 Task: Set the new peak amplitude for the amplify effect to 1.6616 dB.
Action: Mouse moved to (349, 24)
Screenshot: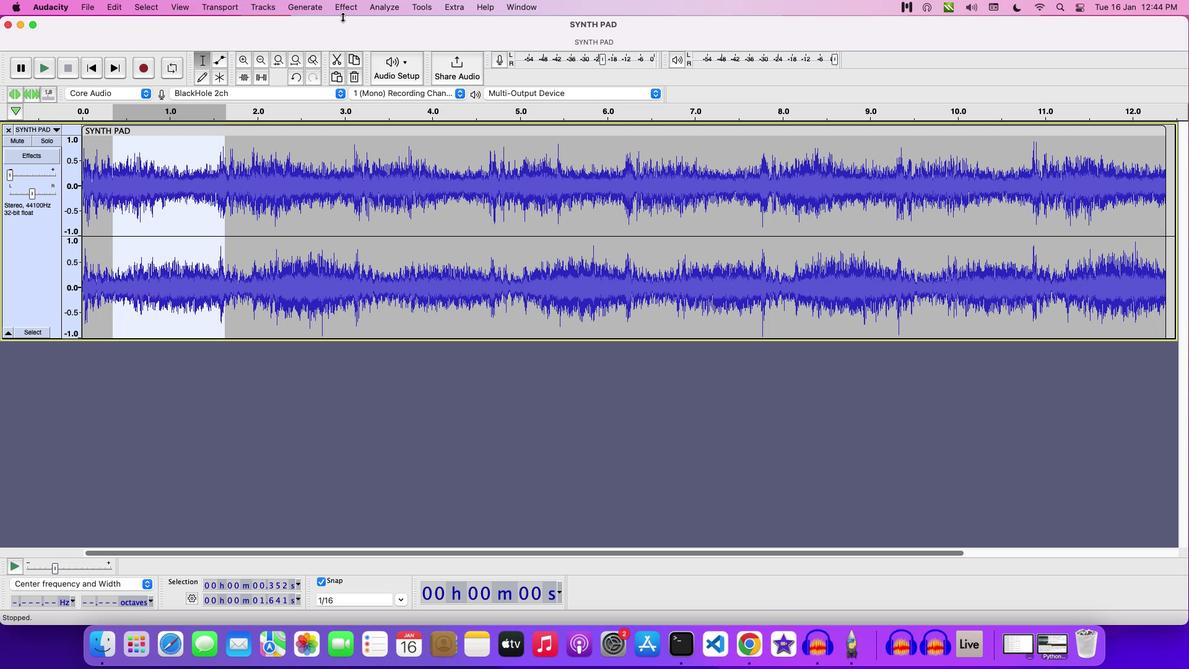 
Action: Mouse pressed left at (349, 24)
Screenshot: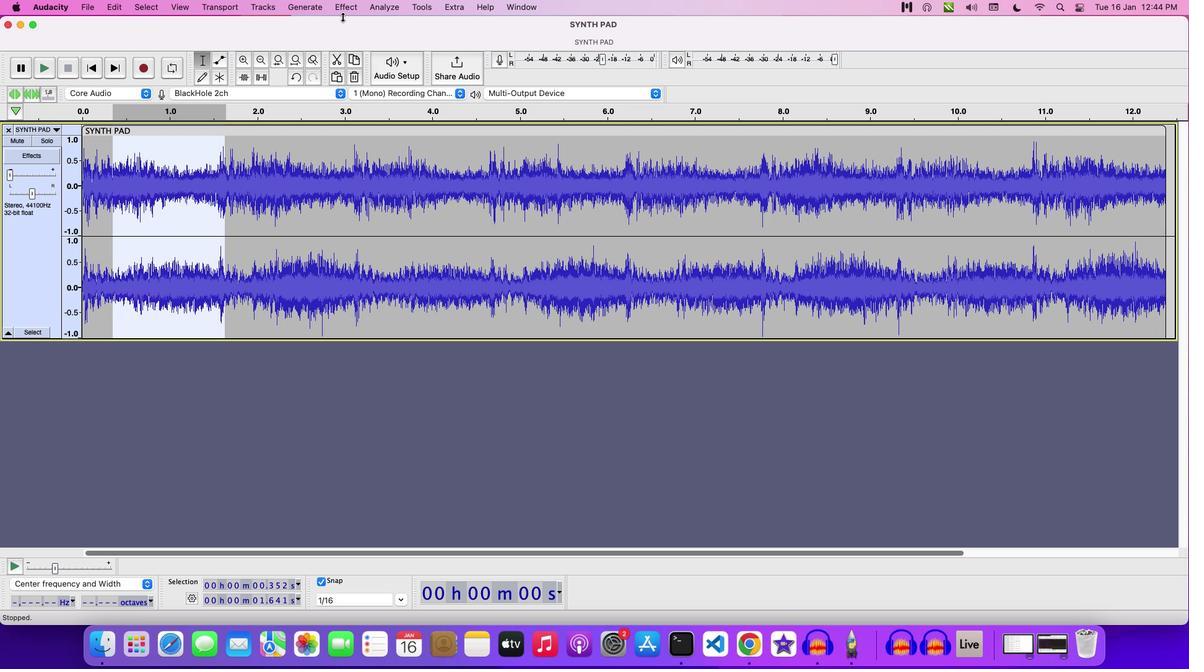 
Action: Mouse moved to (357, 14)
Screenshot: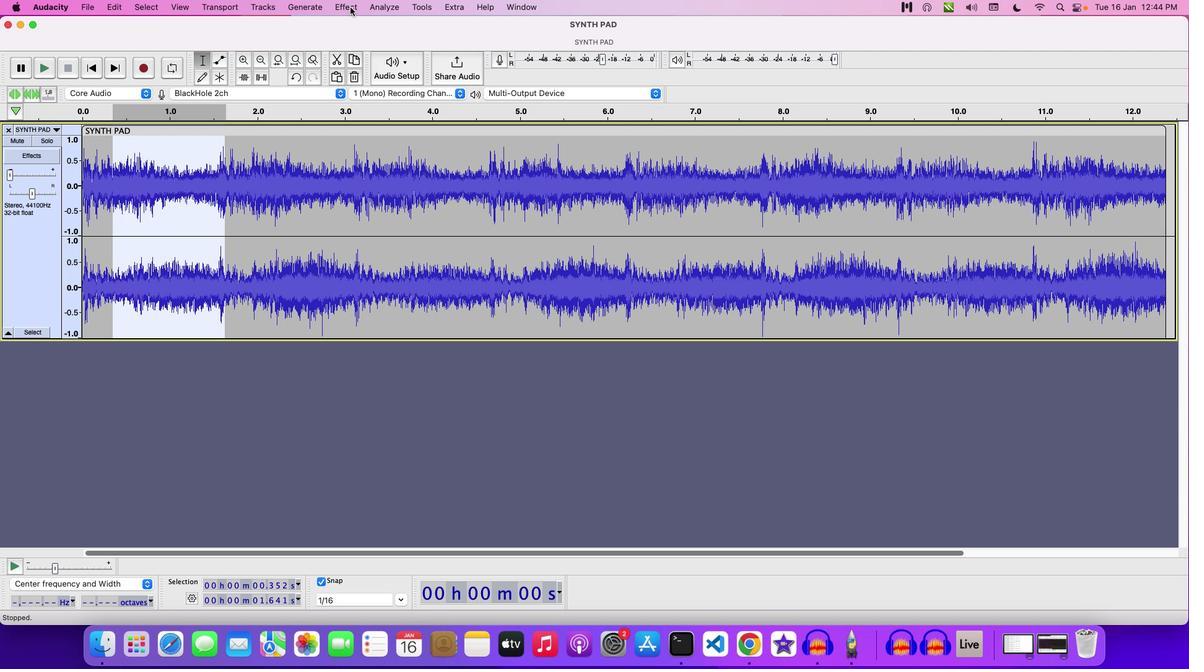 
Action: Mouse pressed left at (357, 14)
Screenshot: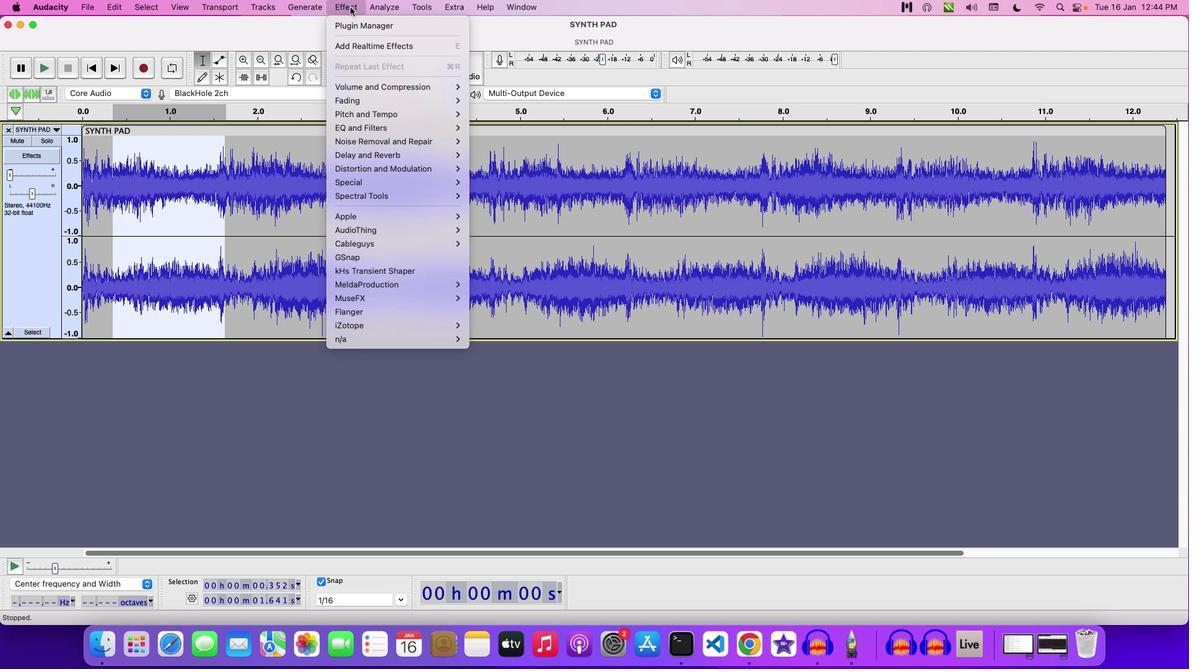 
Action: Mouse moved to (531, 91)
Screenshot: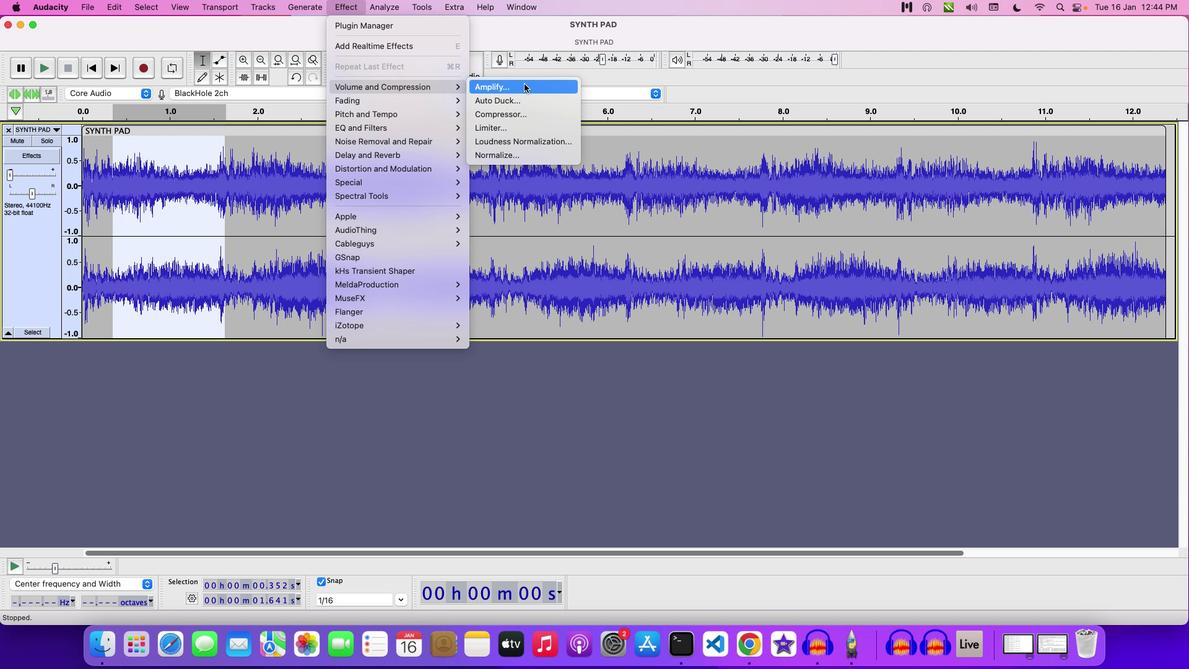 
Action: Mouse pressed left at (531, 91)
Screenshot: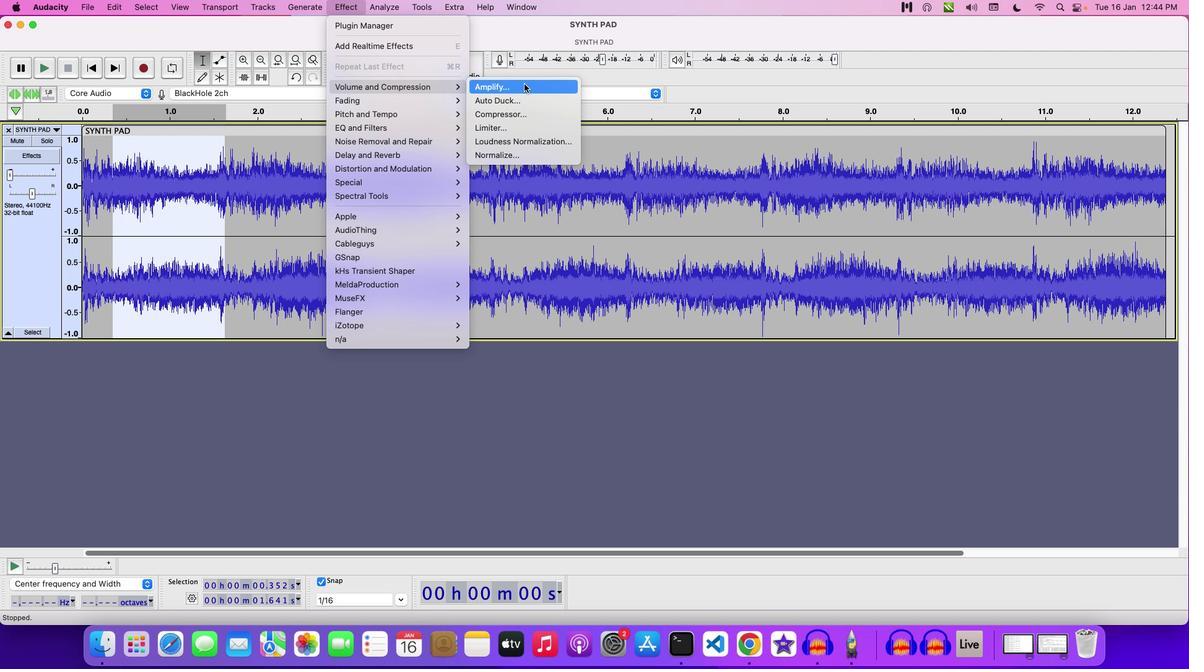 
Action: Mouse moved to (649, 356)
Screenshot: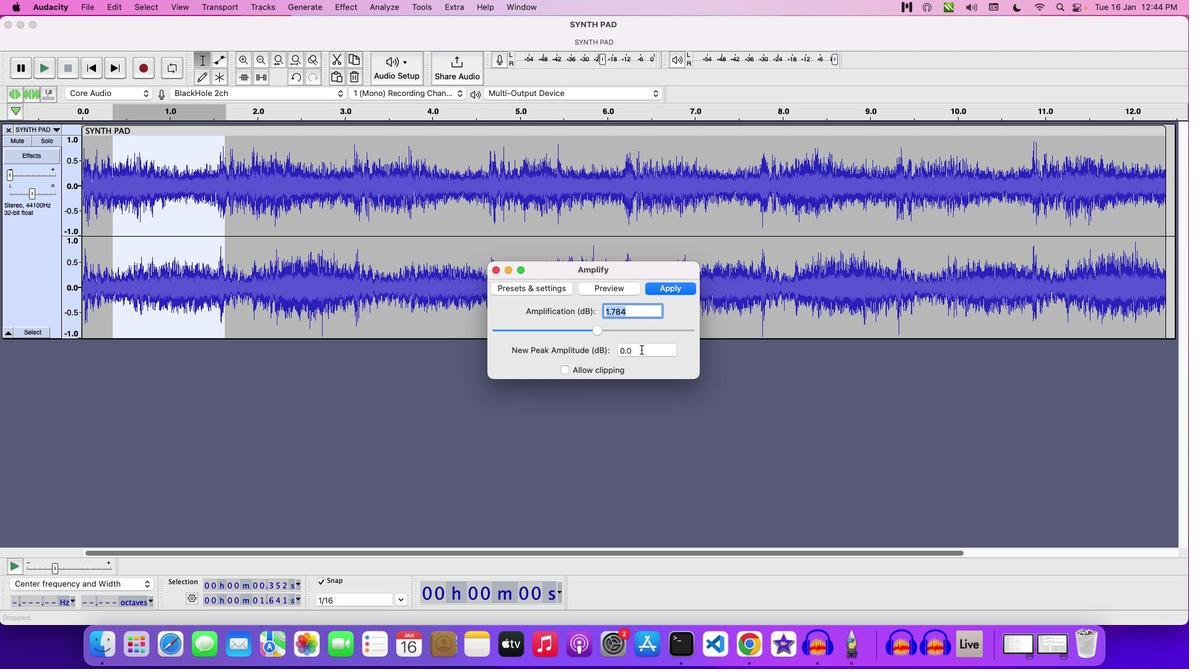 
Action: Mouse pressed left at (649, 356)
Screenshot: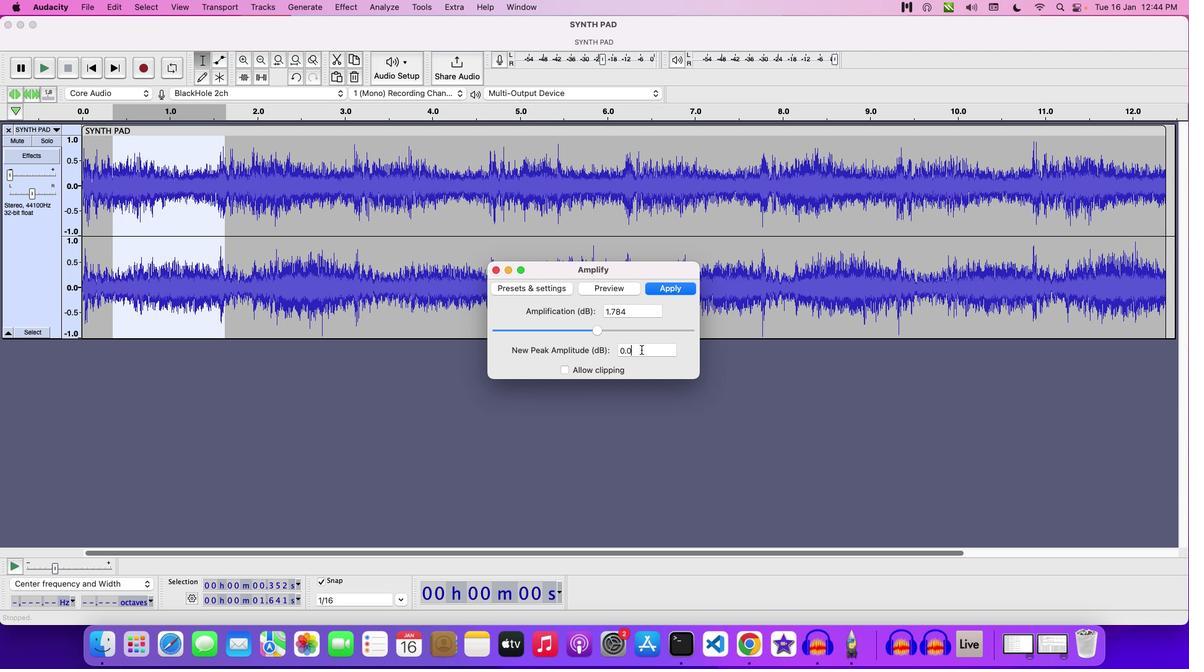 
Action: Mouse moved to (631, 343)
Screenshot: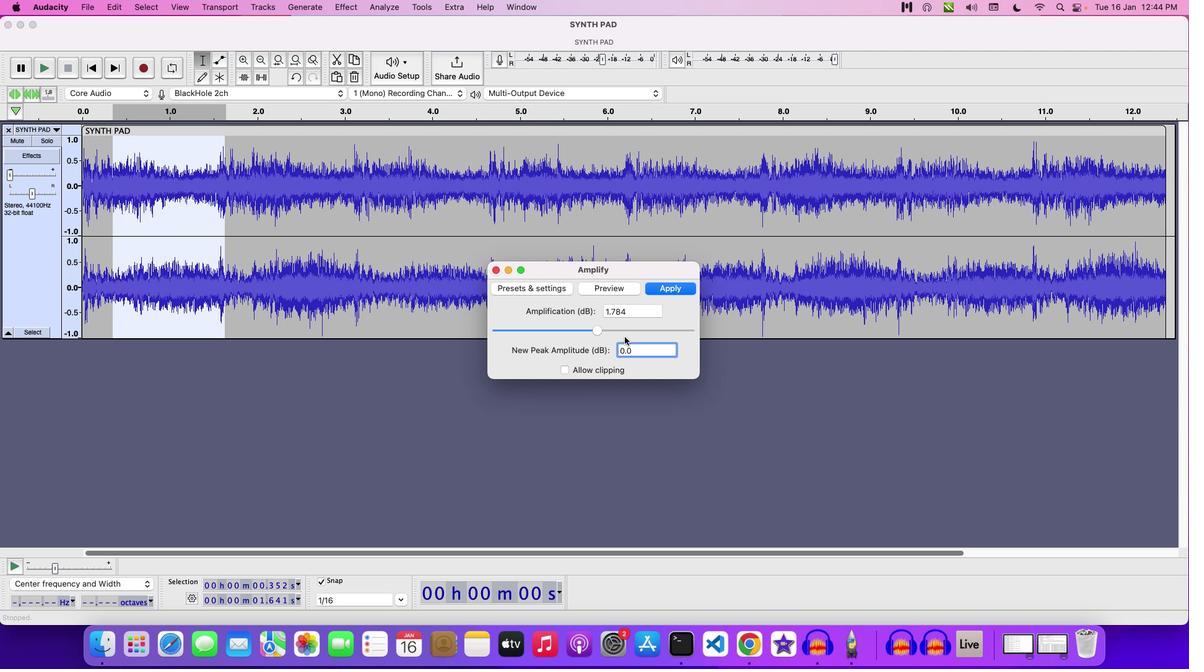 
Action: Key pressed Key.backspaceKey.backspaceKey.backspace'1''.''6''6''1''6'
Screenshot: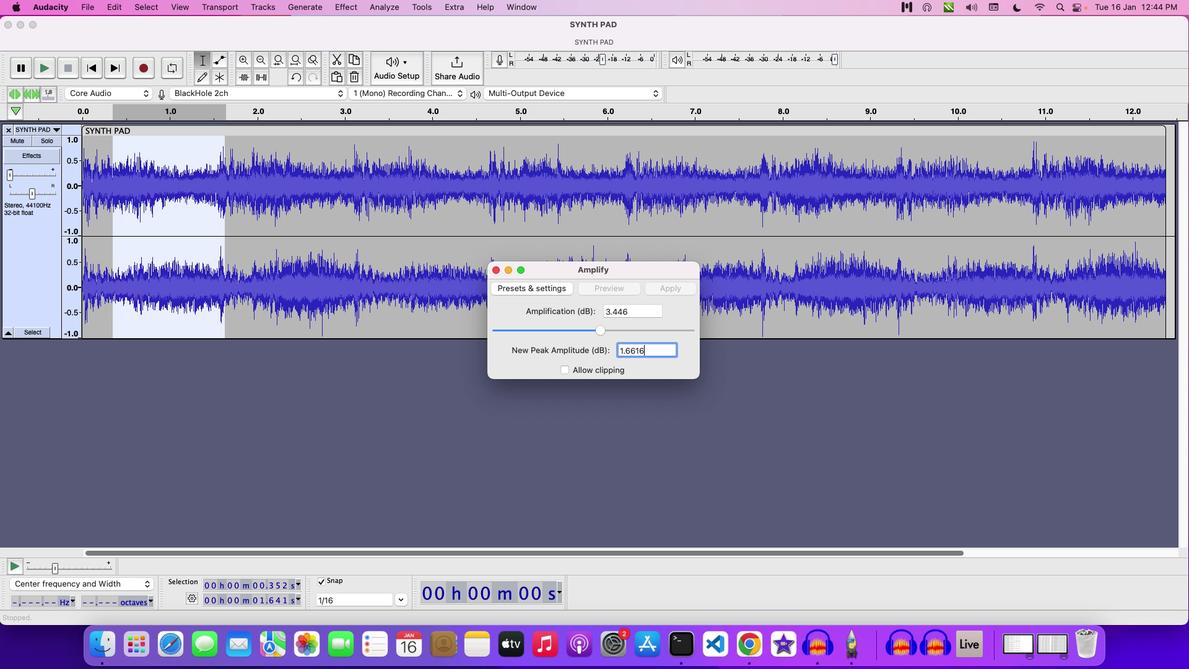 
Action: Mouse moved to (653, 283)
Screenshot: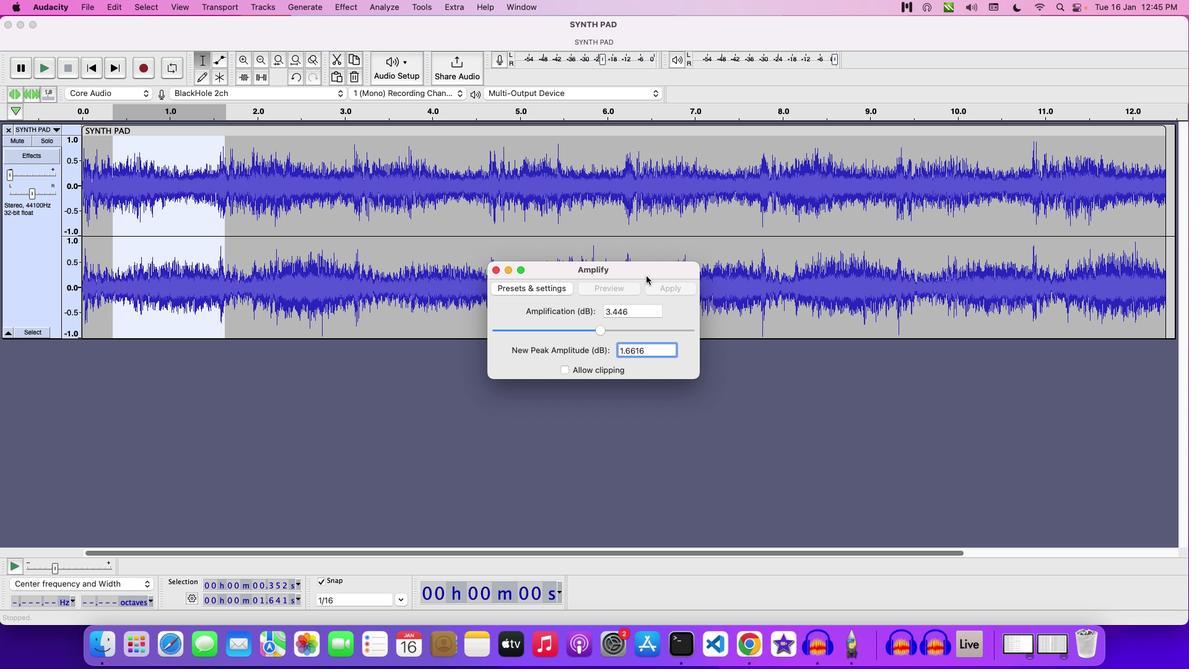 
Action: Mouse pressed left at (653, 283)
Screenshot: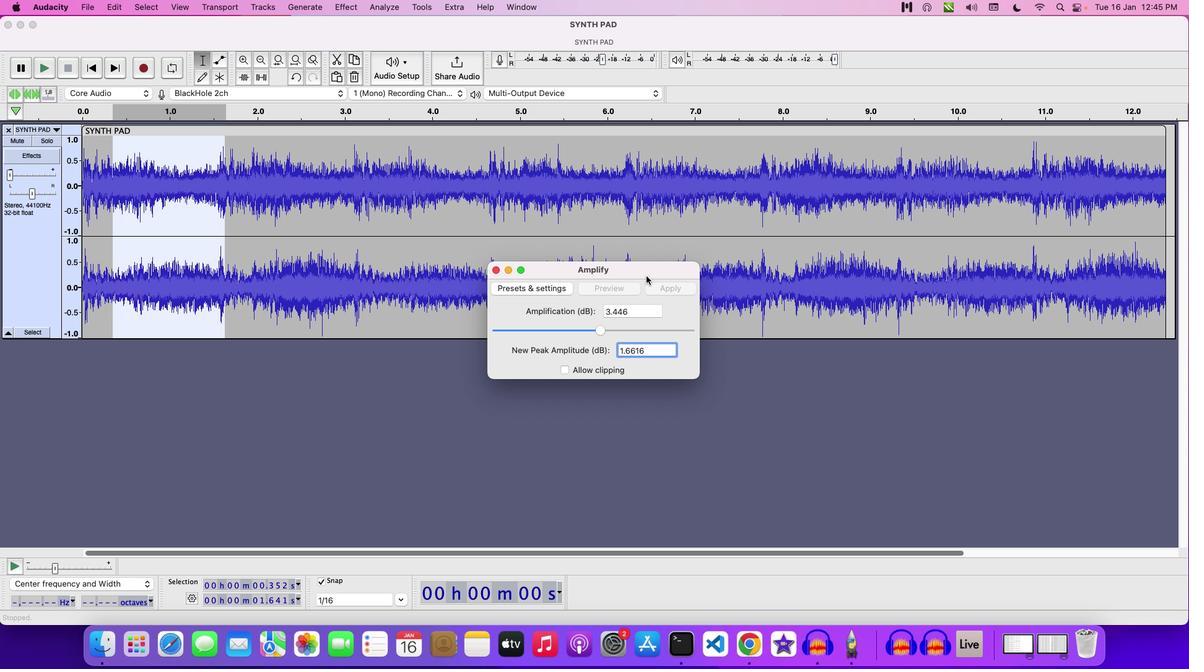
Action: Mouse moved to (623, 324)
Screenshot: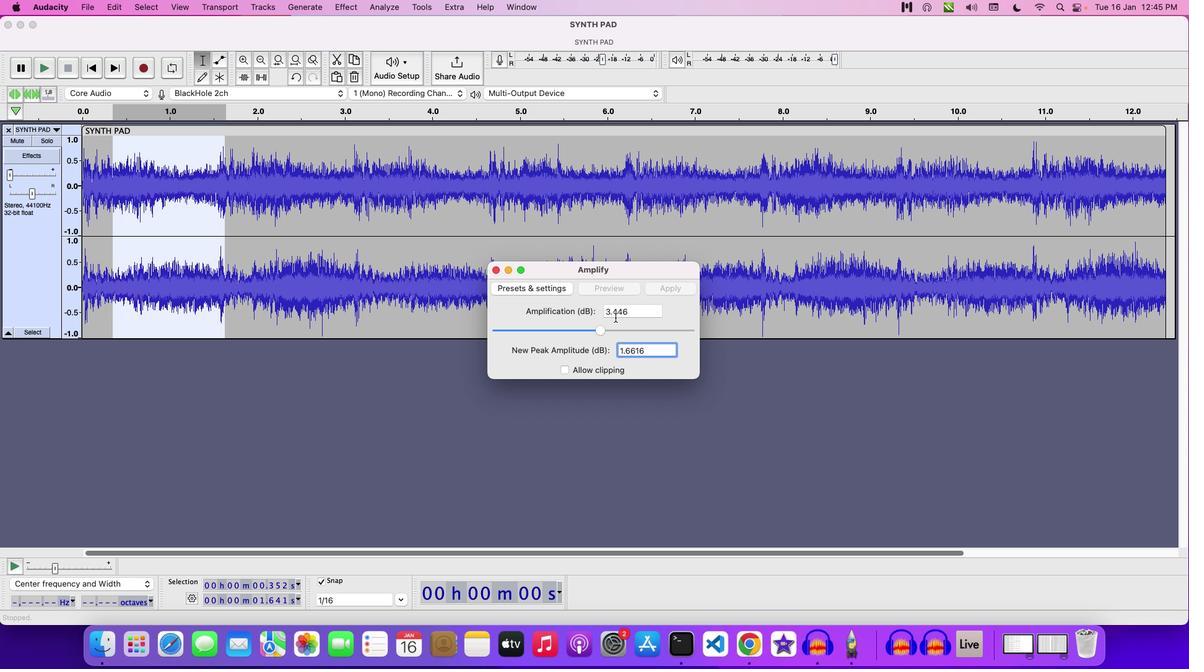
